 Task: Use the formula "F.INV" in spreadsheet "Project portfolio".
Action: Mouse pressed left at (194, 209)
Screenshot: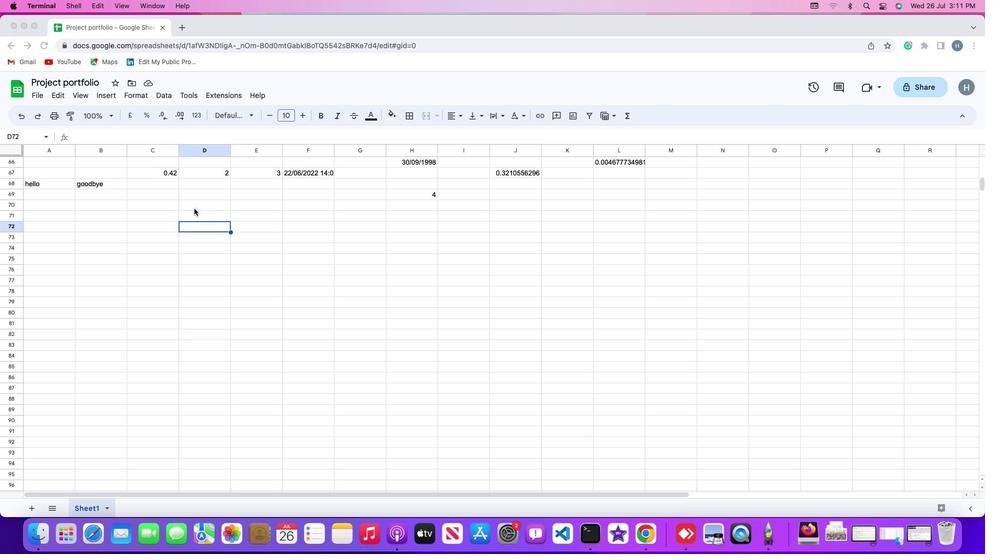 
Action: Mouse moved to (172, 193)
Screenshot: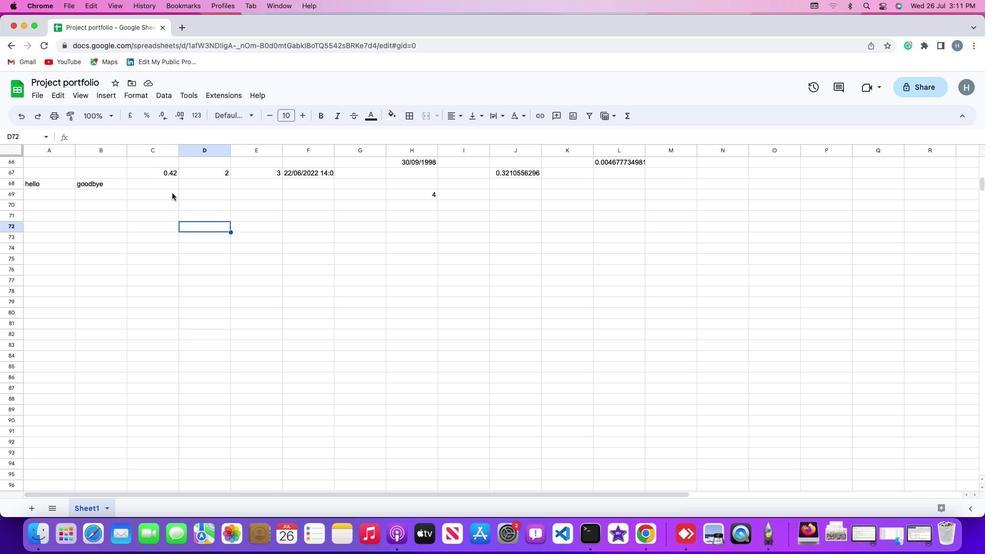 
Action: Mouse pressed left at (172, 193)
Screenshot: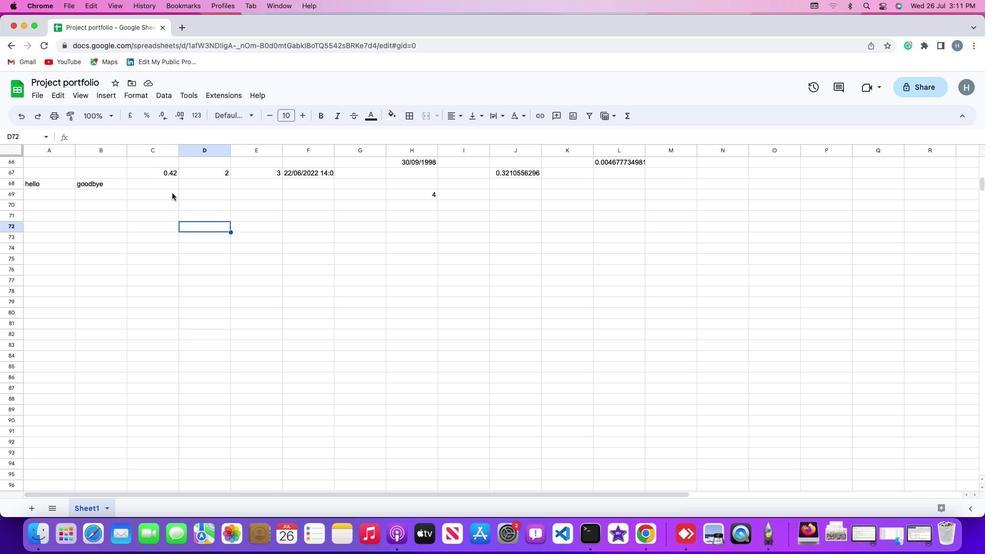 
Action: Mouse moved to (105, 93)
Screenshot: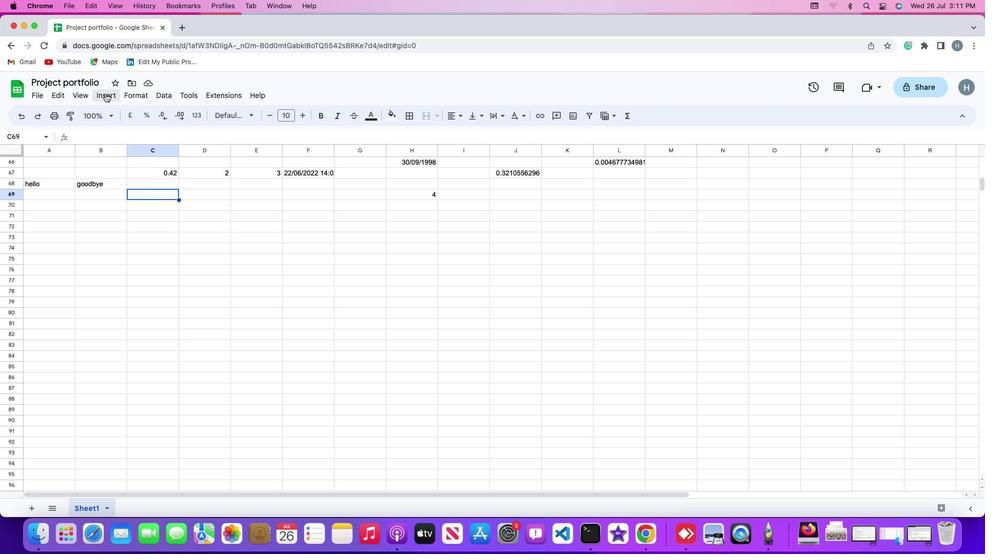 
Action: Mouse pressed left at (105, 93)
Screenshot: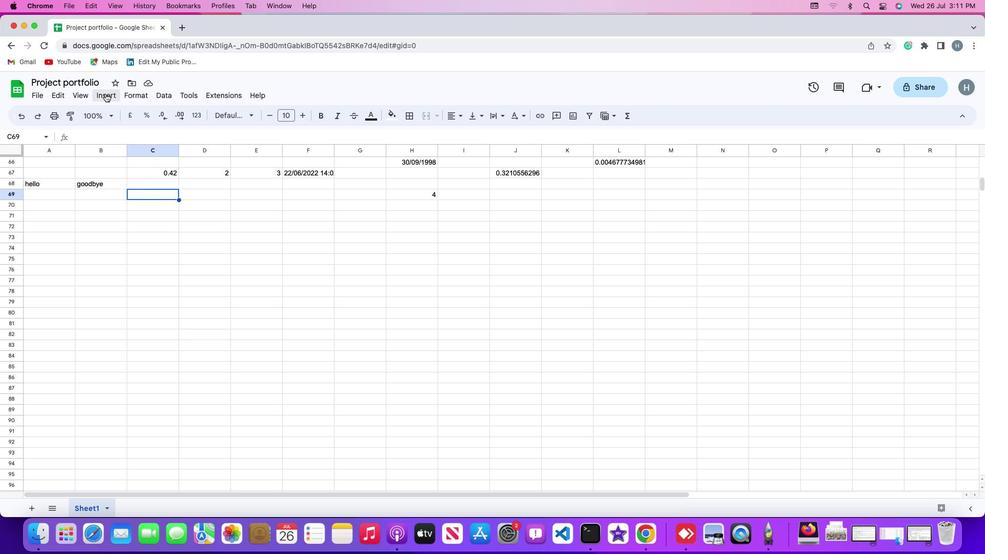 
Action: Mouse moved to (133, 261)
Screenshot: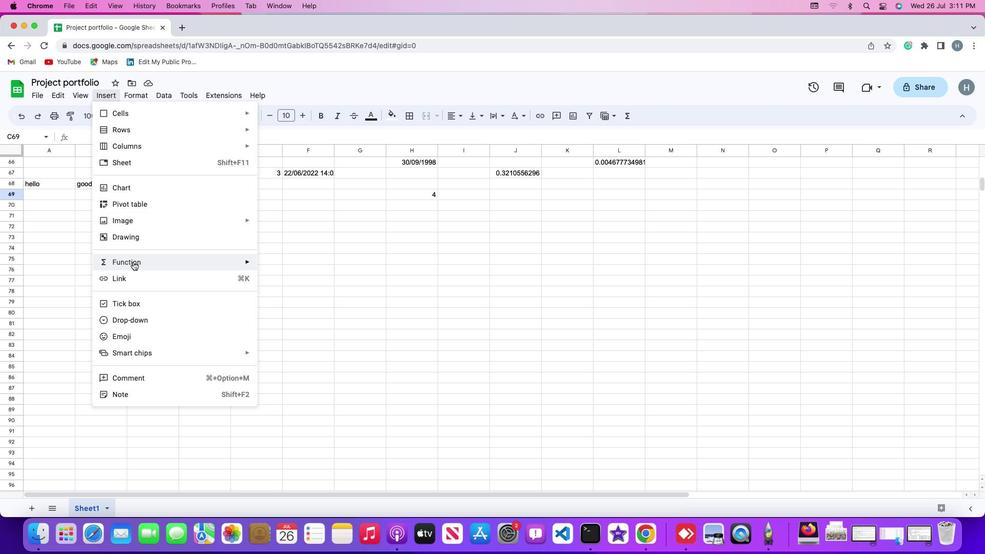 
Action: Mouse pressed left at (133, 261)
Screenshot: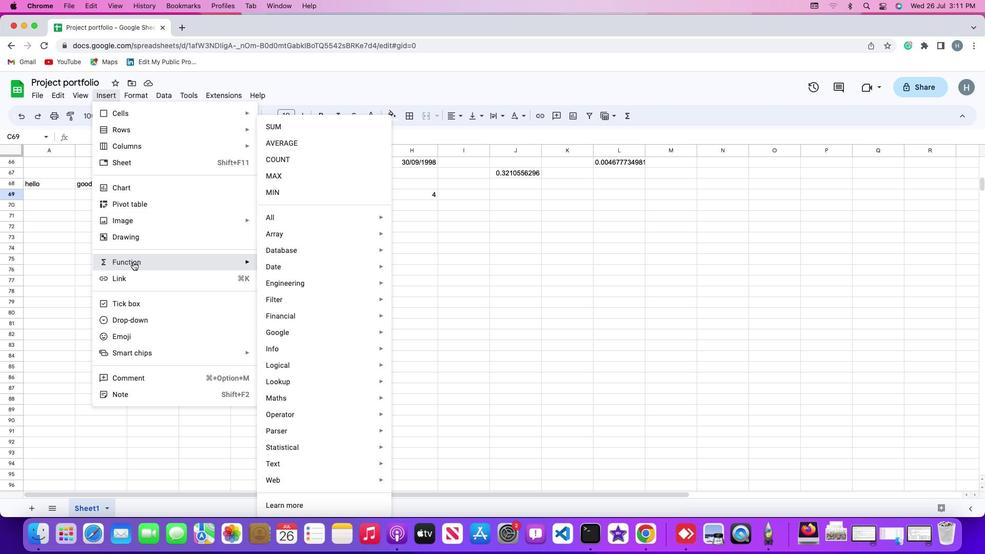 
Action: Mouse moved to (299, 220)
Screenshot: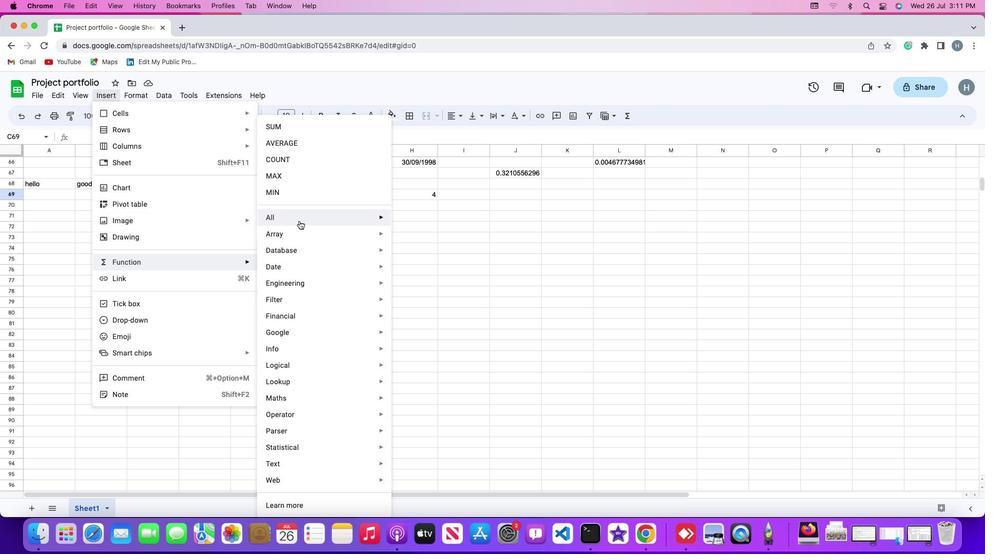 
Action: Mouse pressed left at (299, 220)
Screenshot: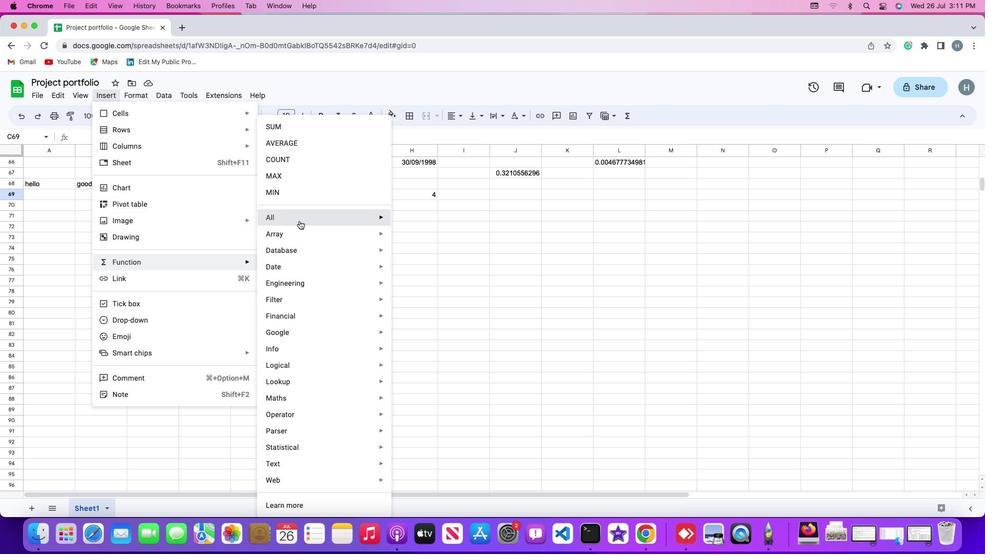 
Action: Mouse moved to (416, 478)
Screenshot: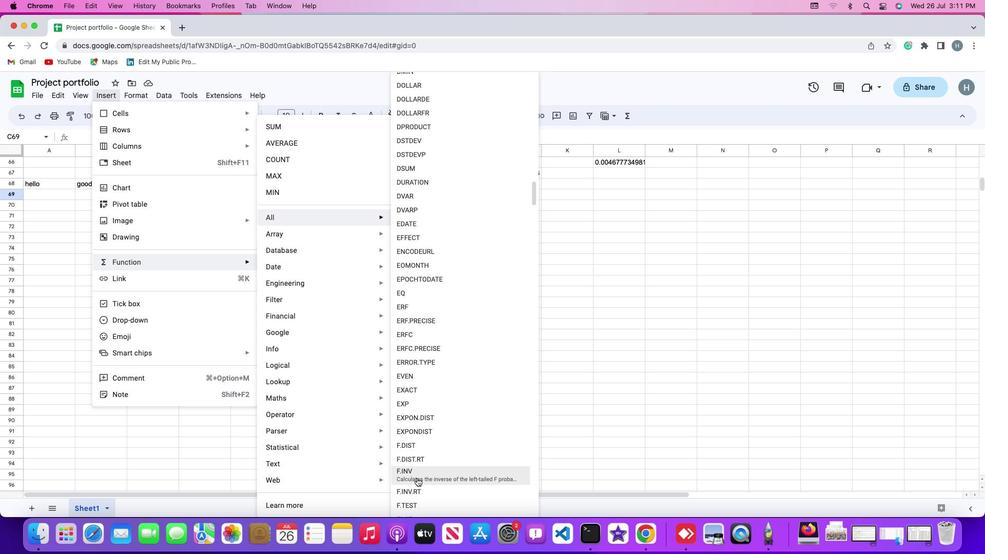 
Action: Mouse pressed left at (416, 478)
Screenshot: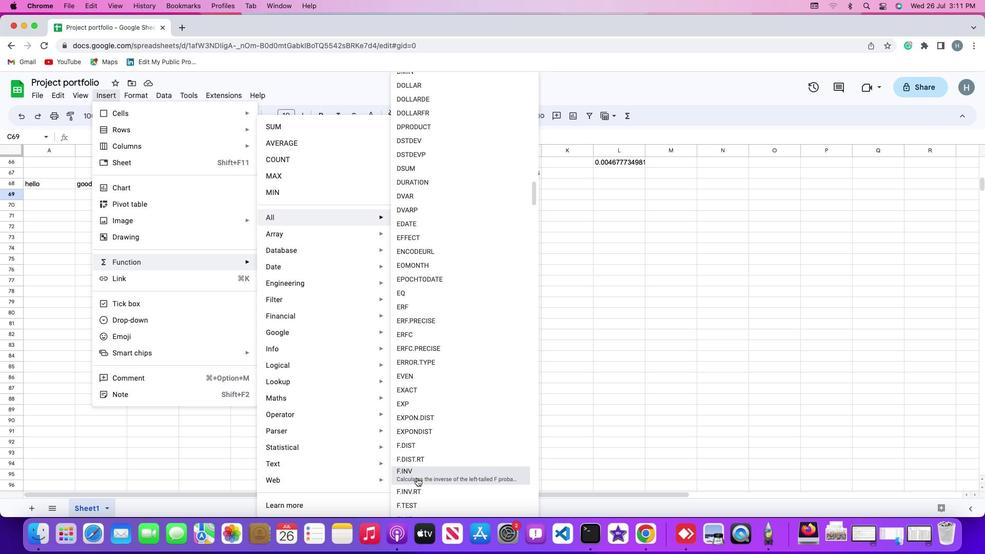 
Action: Mouse moved to (173, 172)
Screenshot: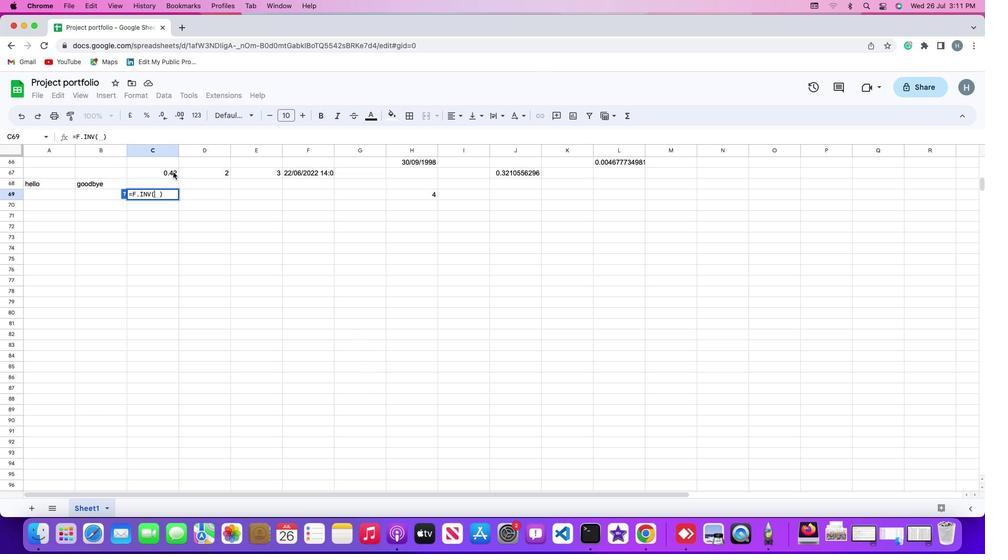 
Action: Mouse pressed left at (173, 172)
Screenshot: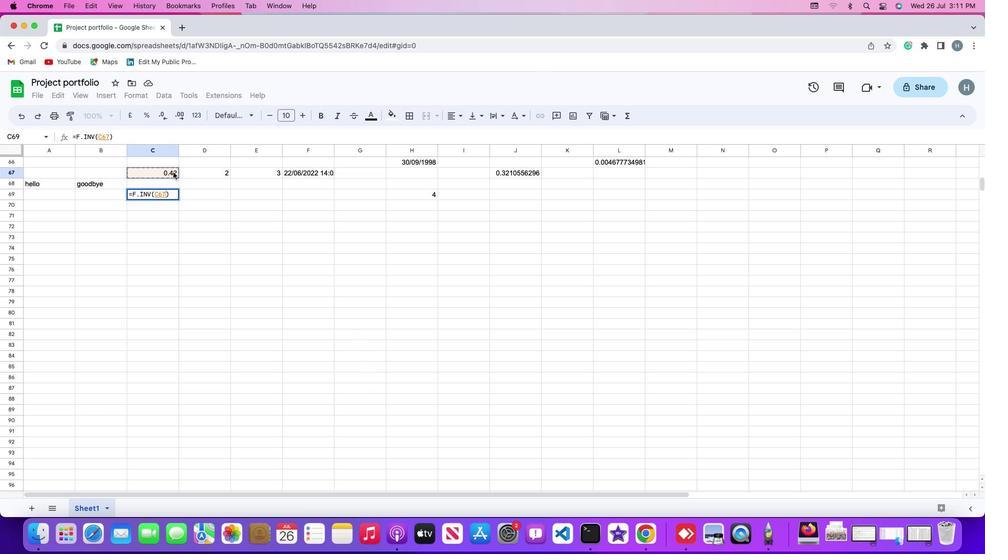 
Action: Key pressed ','
Screenshot: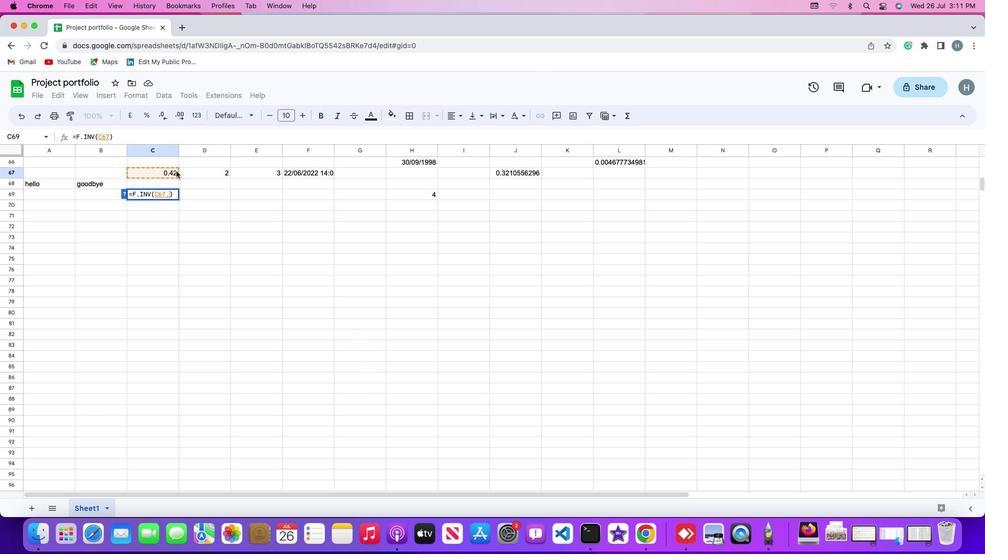 
Action: Mouse moved to (202, 172)
Screenshot: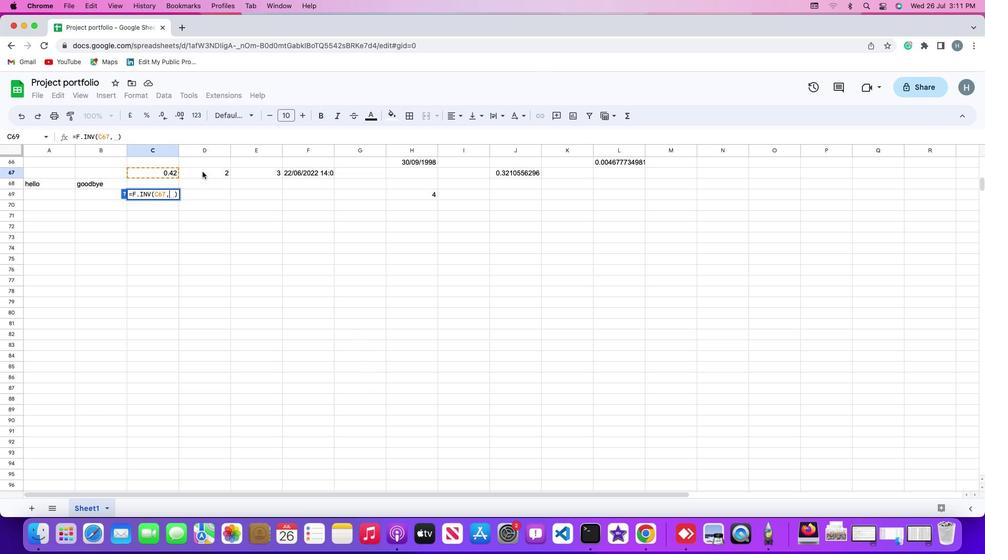 
Action: Mouse pressed left at (202, 172)
Screenshot: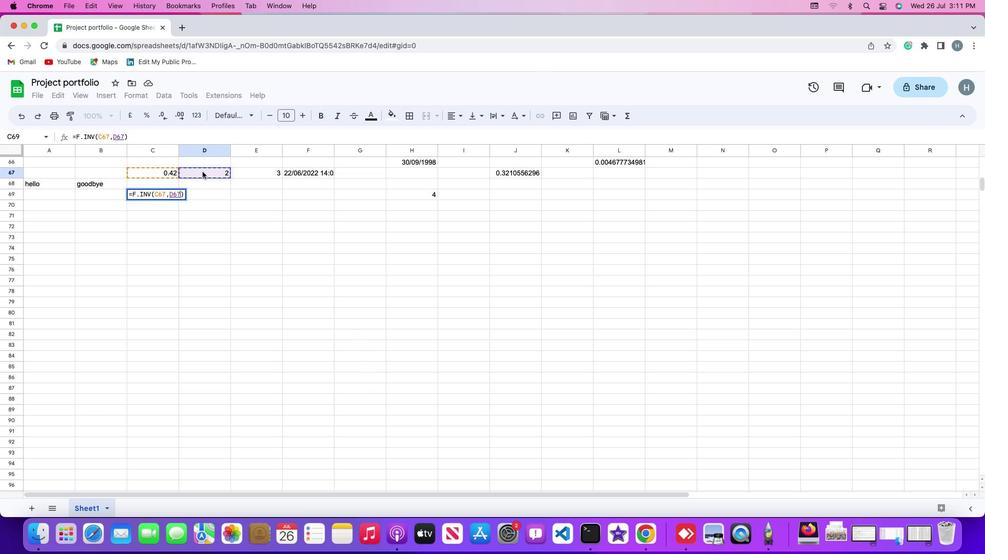 
Action: Key pressed ','
Screenshot: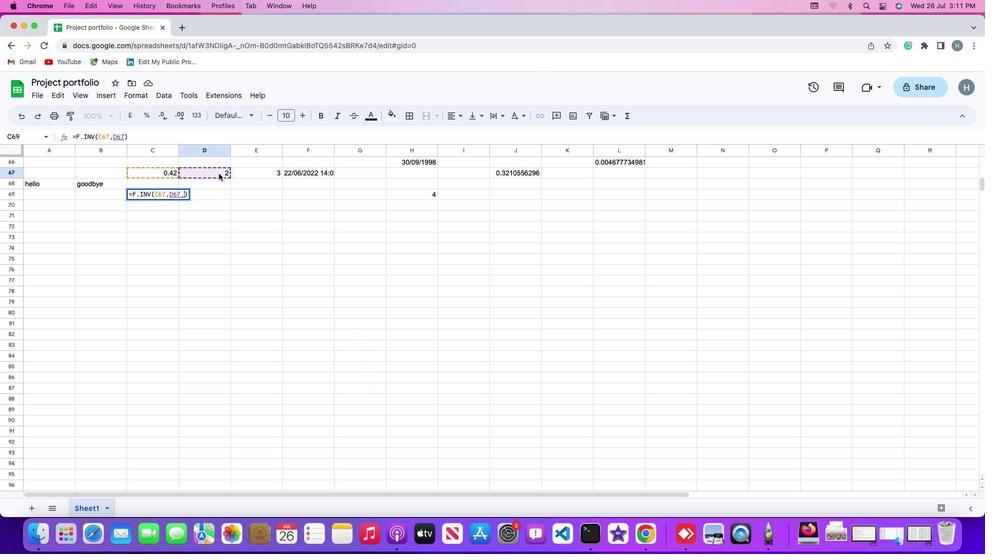 
Action: Mouse moved to (253, 172)
Screenshot: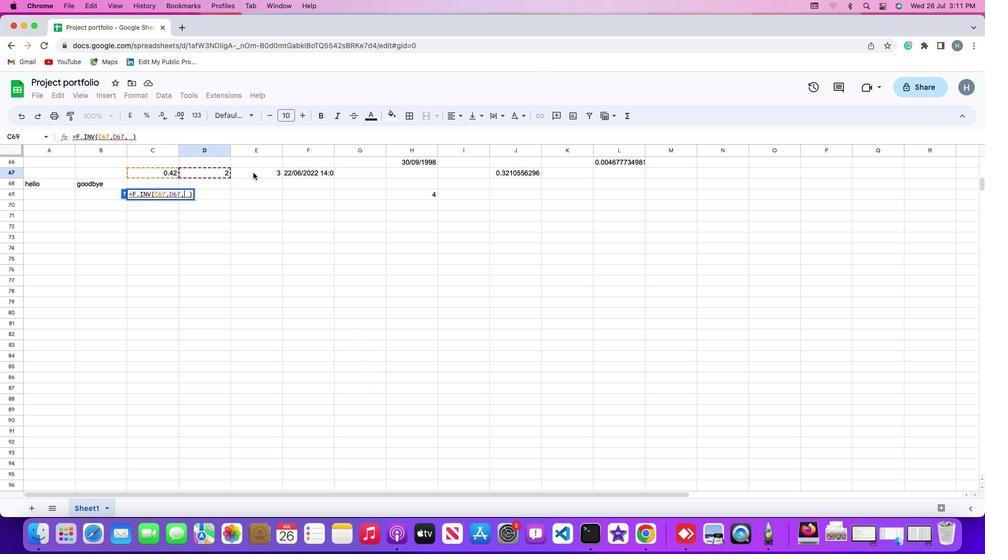 
Action: Mouse pressed left at (253, 172)
Screenshot: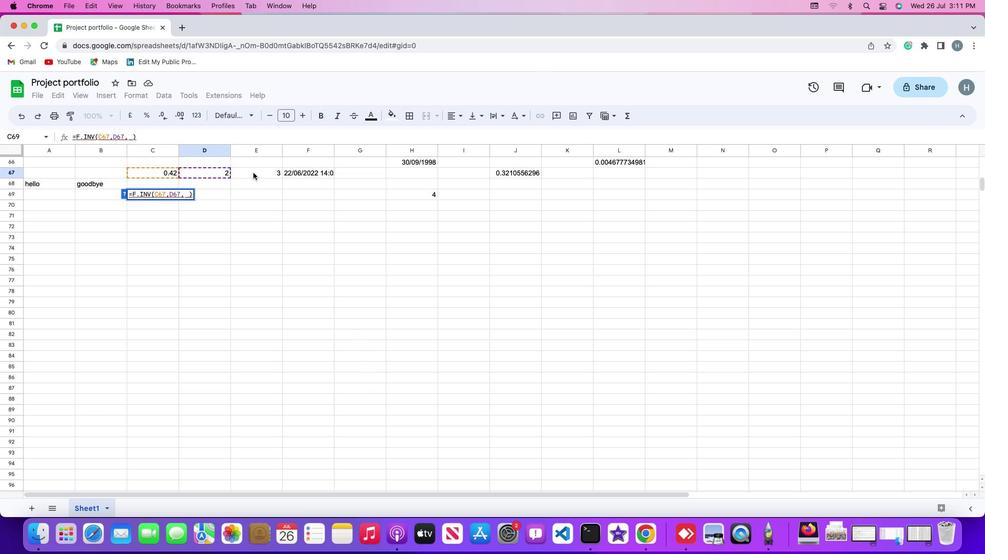 
Action: Key pressed Key.enter
Screenshot: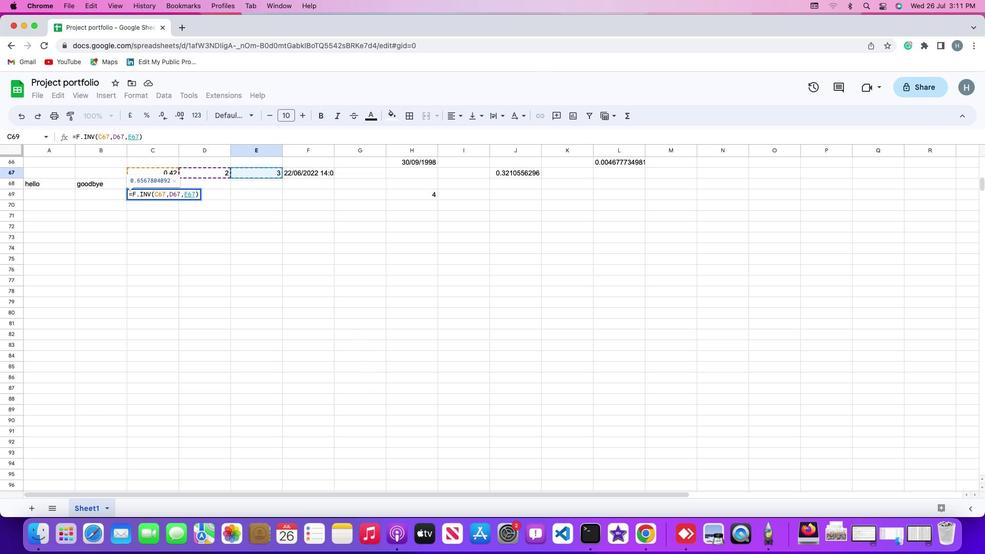 
